 Task: Sort the products in the category "Hot Sauces" by unit price (low first).
Action: Mouse moved to (295, 98)
Screenshot: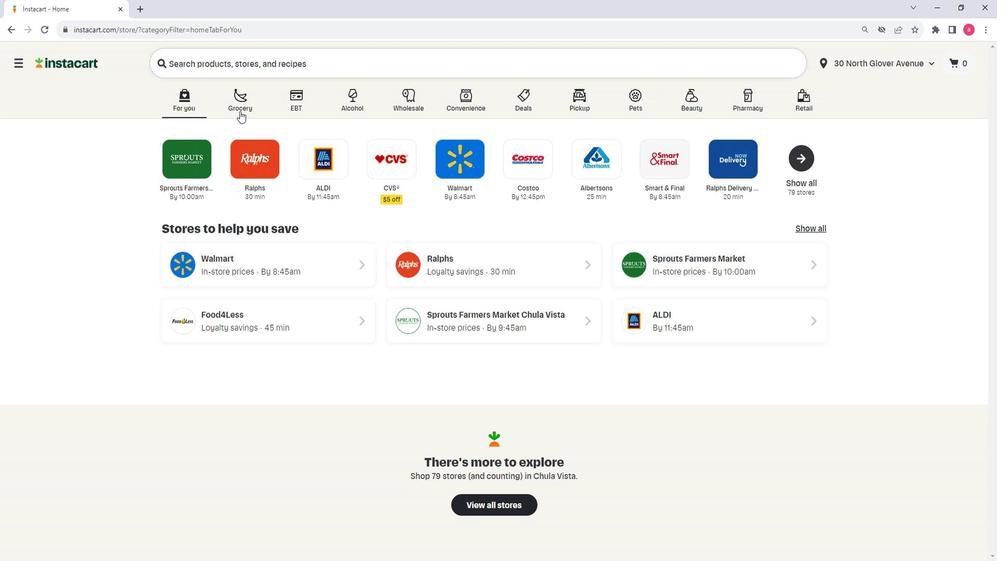 
Action: Mouse pressed left at (295, 98)
Screenshot: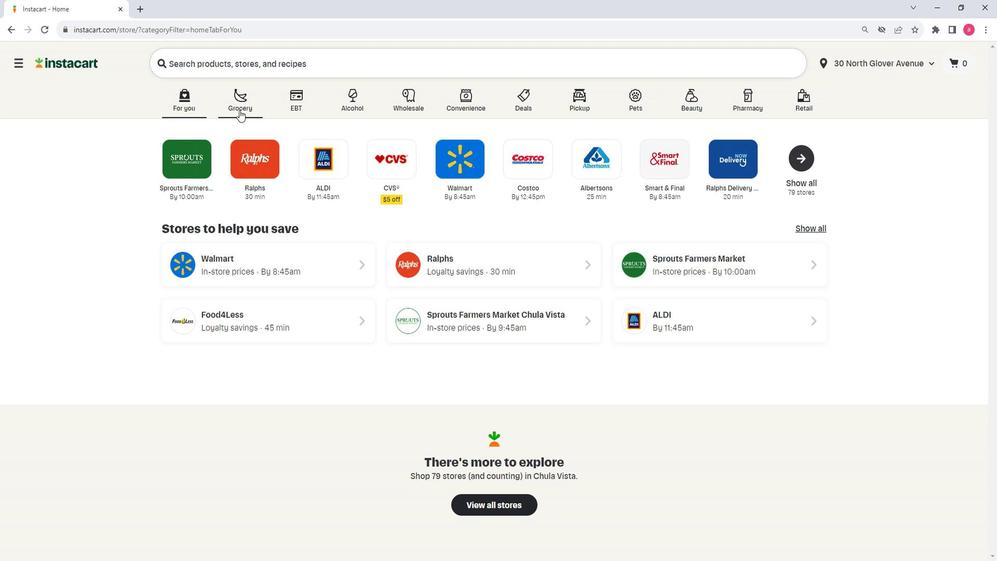 
Action: Mouse moved to (237, 302)
Screenshot: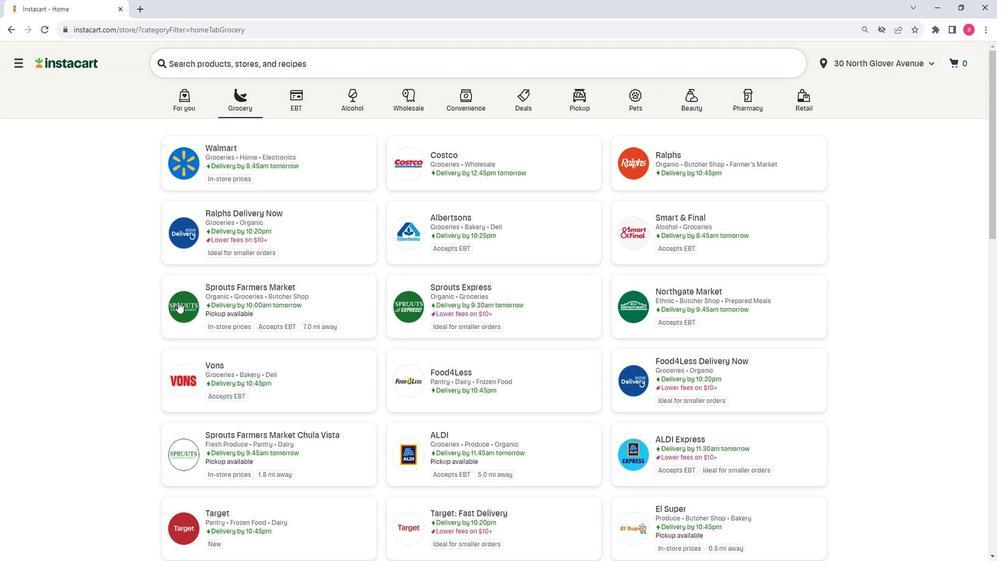 
Action: Mouse pressed left at (237, 302)
Screenshot: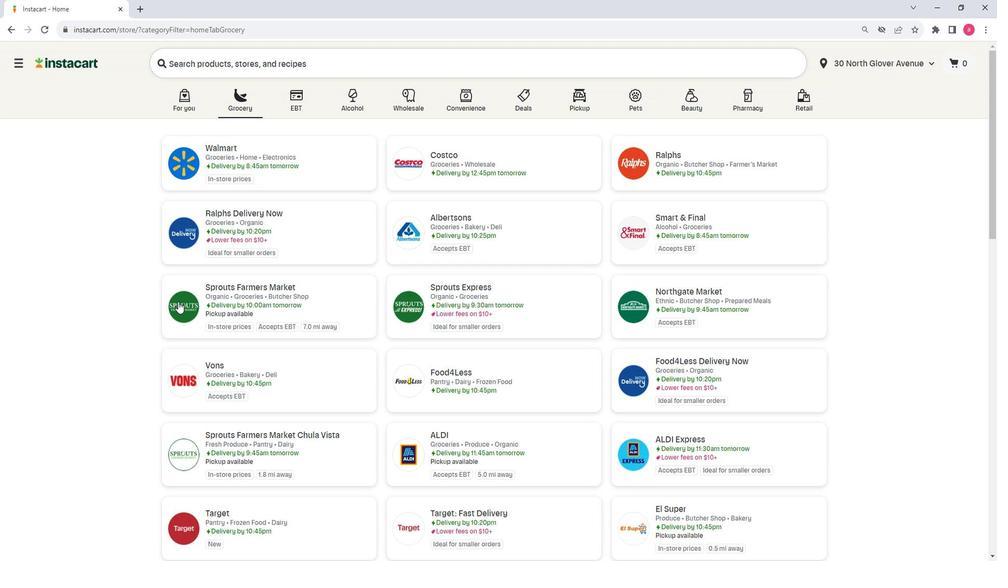 
Action: Mouse moved to (139, 378)
Screenshot: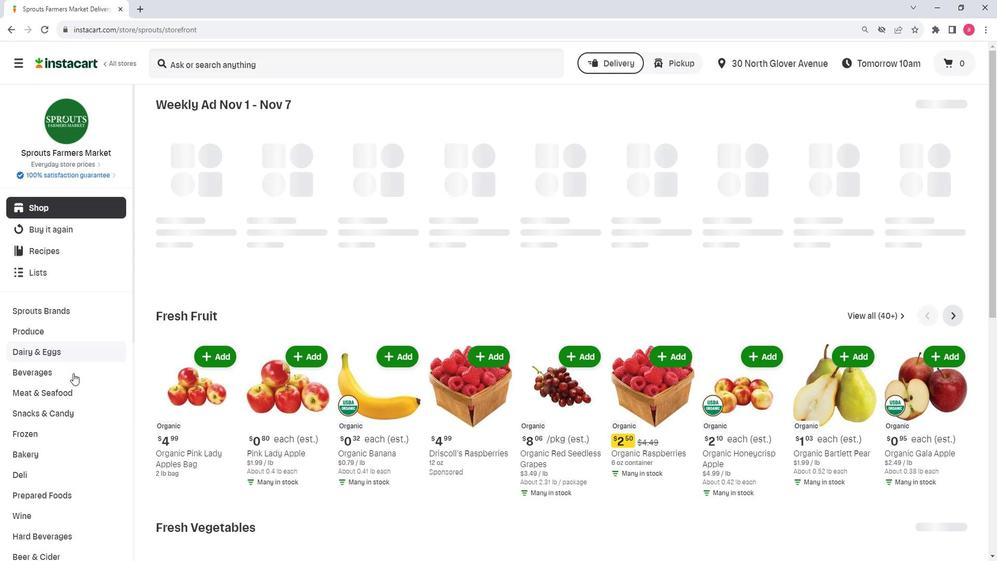 
Action: Mouse scrolled (139, 378) with delta (0, 0)
Screenshot: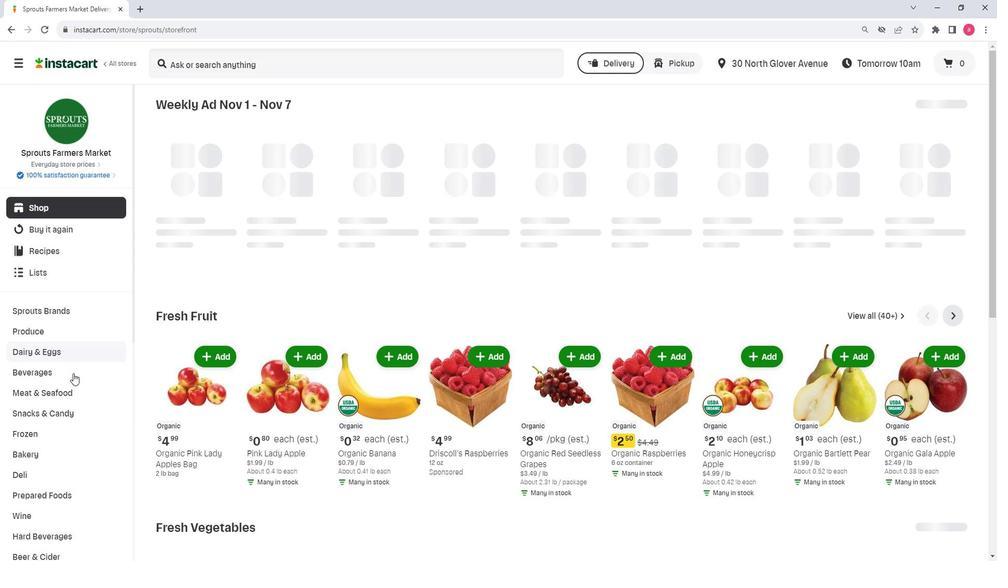 
Action: Mouse scrolled (139, 378) with delta (0, 0)
Screenshot: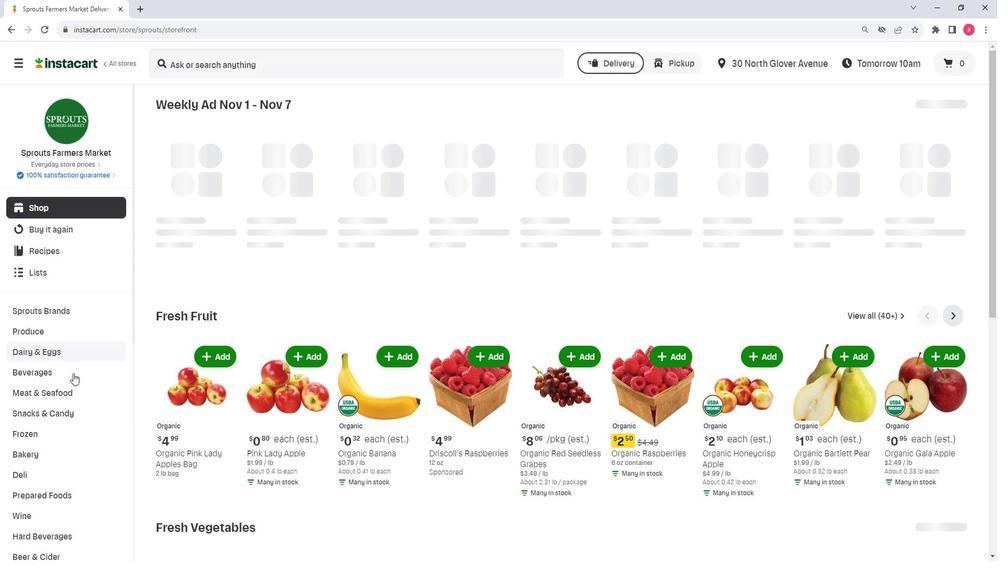 
Action: Mouse moved to (141, 506)
Screenshot: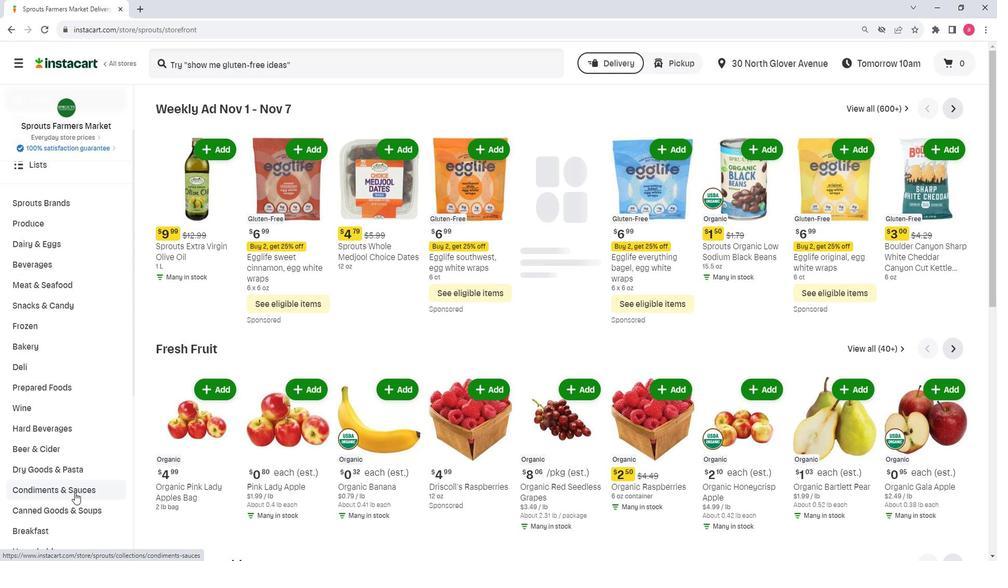 
Action: Mouse pressed left at (141, 506)
Screenshot: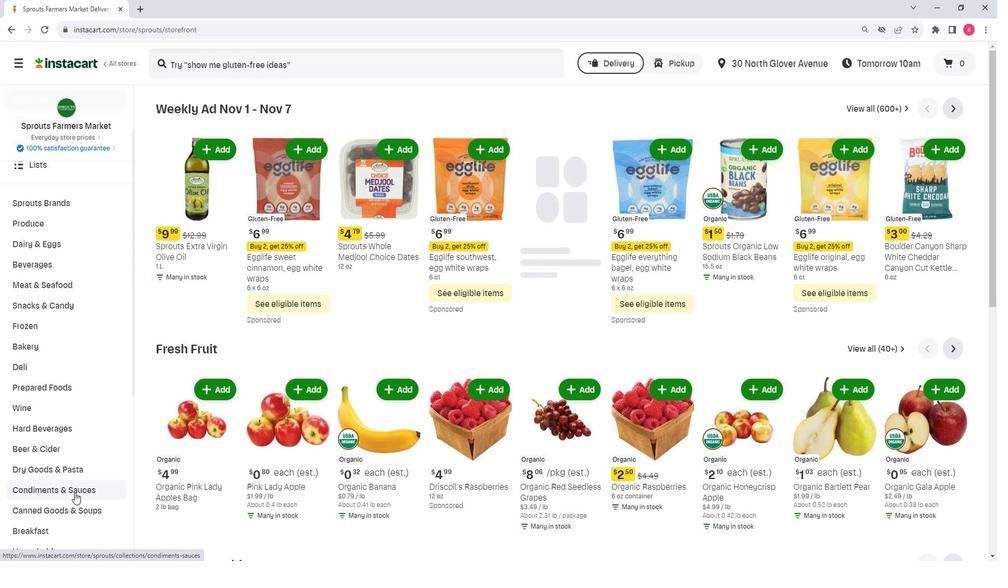 
Action: Mouse moved to (614, 124)
Screenshot: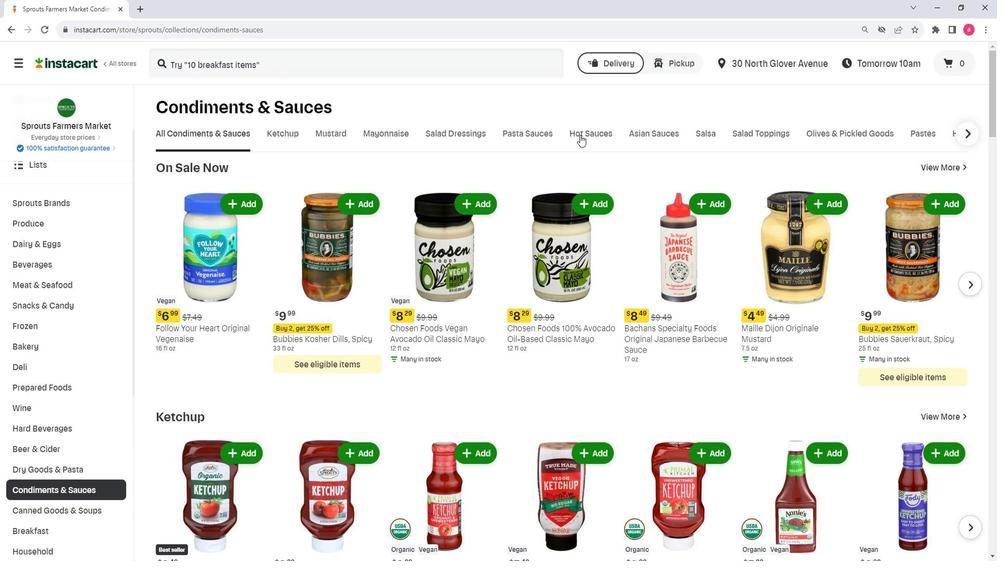 
Action: Mouse pressed left at (614, 124)
Screenshot: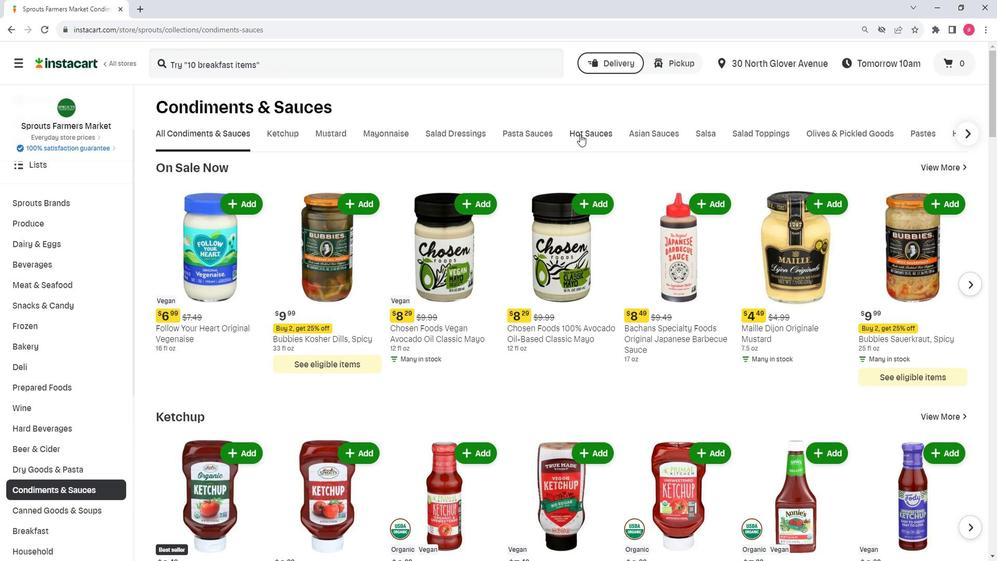 
Action: Mouse moved to (291, 182)
Screenshot: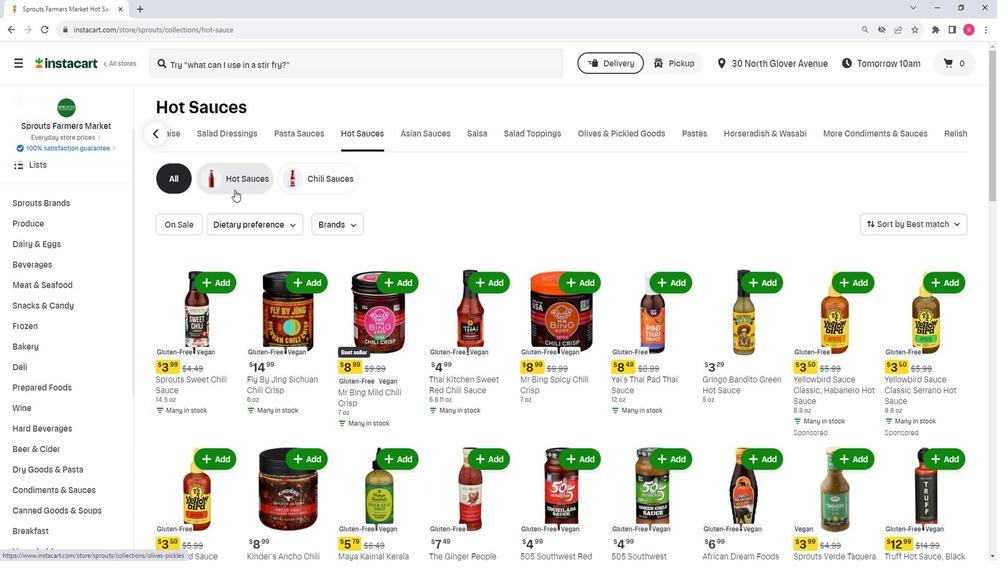 
Action: Mouse pressed left at (291, 182)
Screenshot: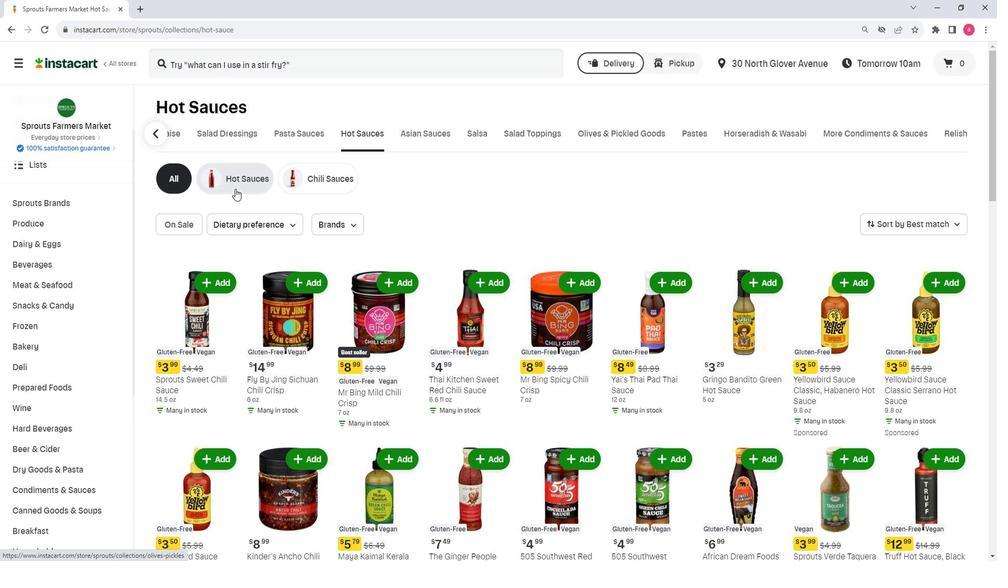 
Action: Mouse moved to (900, 224)
Screenshot: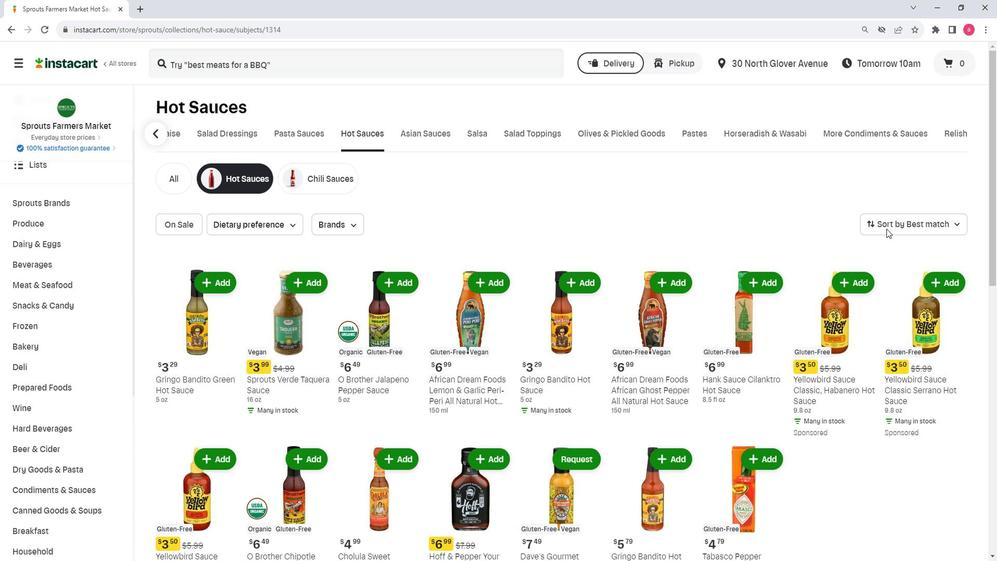 
Action: Mouse pressed left at (900, 224)
Screenshot: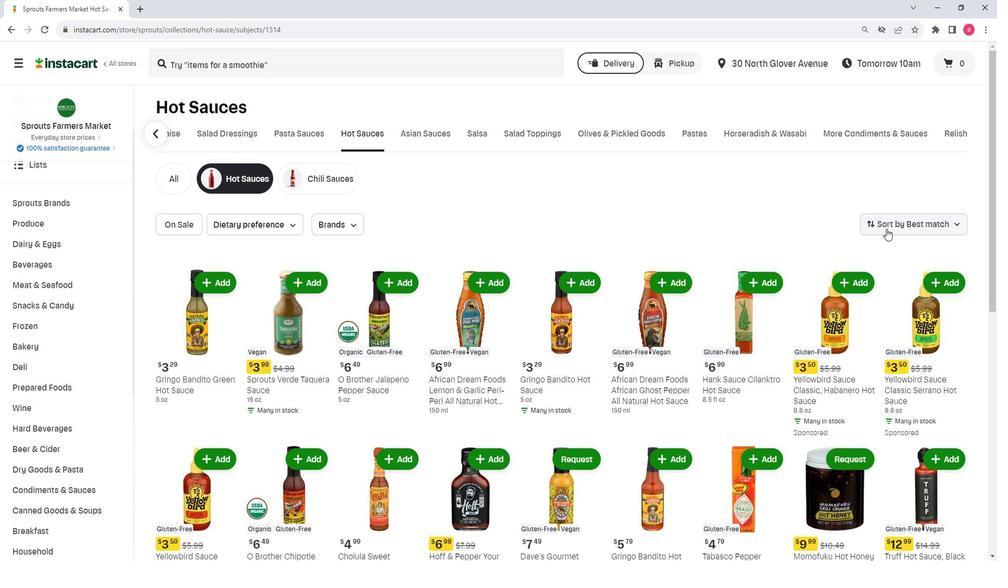
Action: Mouse moved to (934, 333)
Screenshot: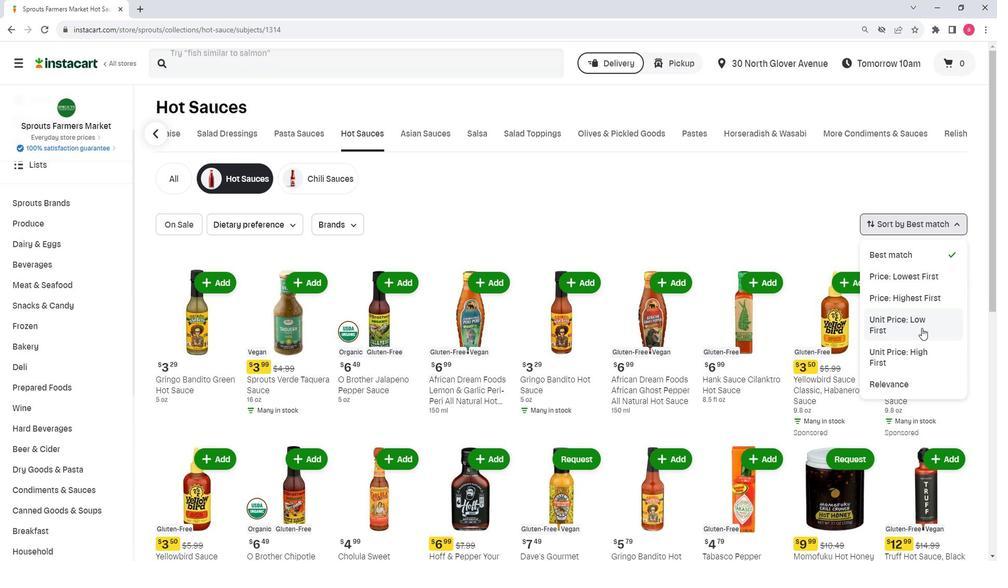 
Action: Mouse pressed left at (934, 333)
Screenshot: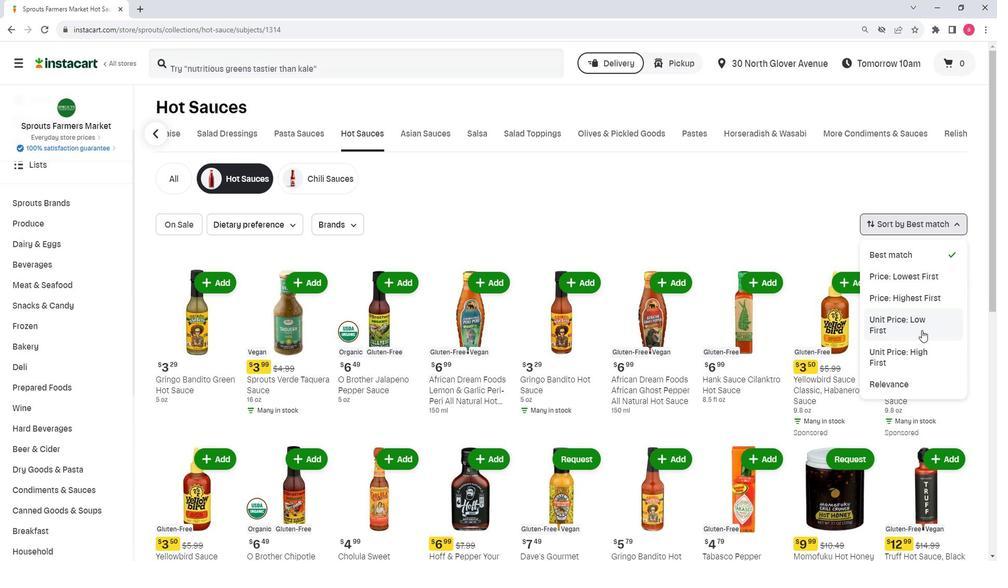 
Action: Mouse moved to (827, 259)
Screenshot: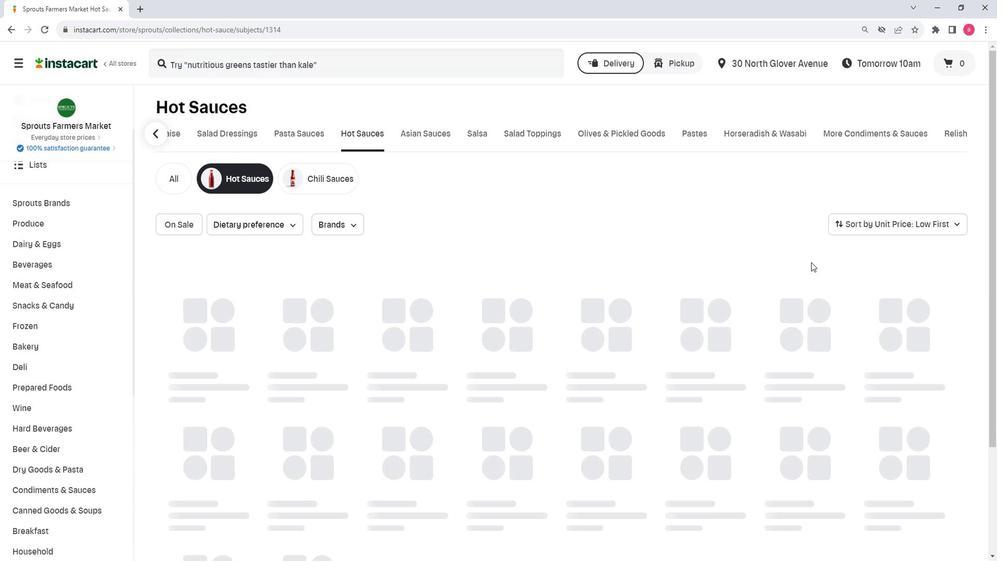 
